Task: Set the extra PMT in the MPEG transport stream demuxer to 5.
Action: Mouse moved to (114, 26)
Screenshot: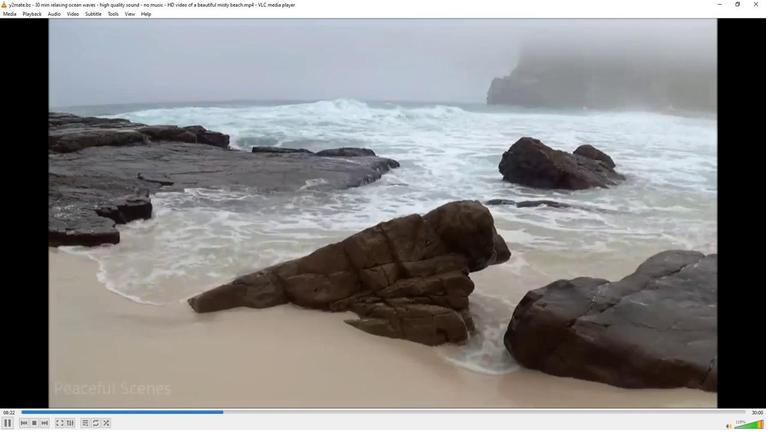 
Action: Mouse pressed left at (114, 26)
Screenshot: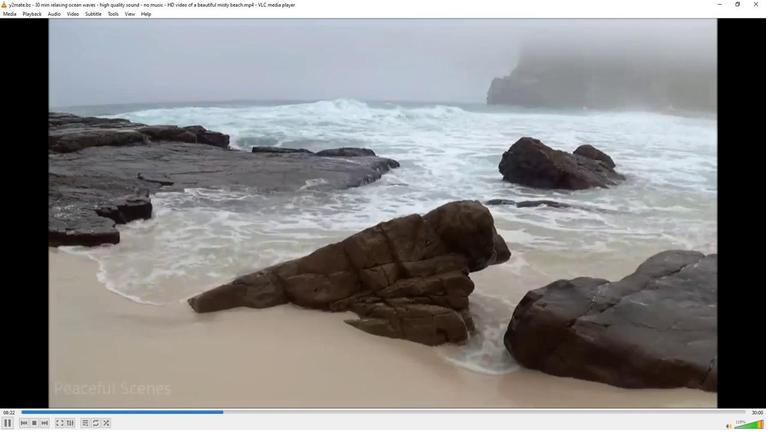 
Action: Mouse moved to (128, 117)
Screenshot: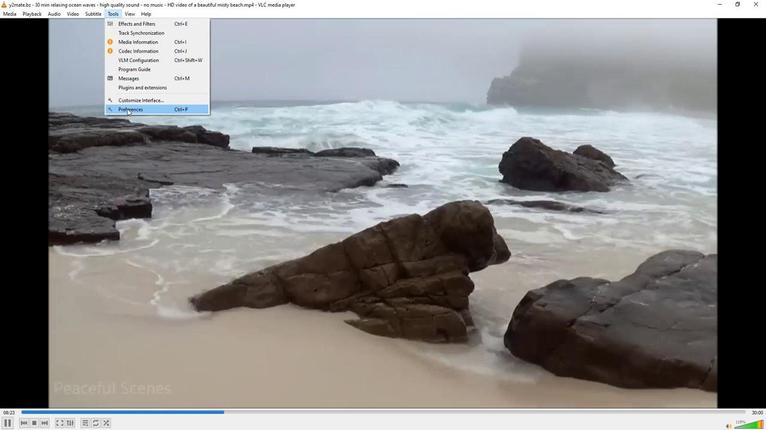 
Action: Mouse pressed left at (128, 117)
Screenshot: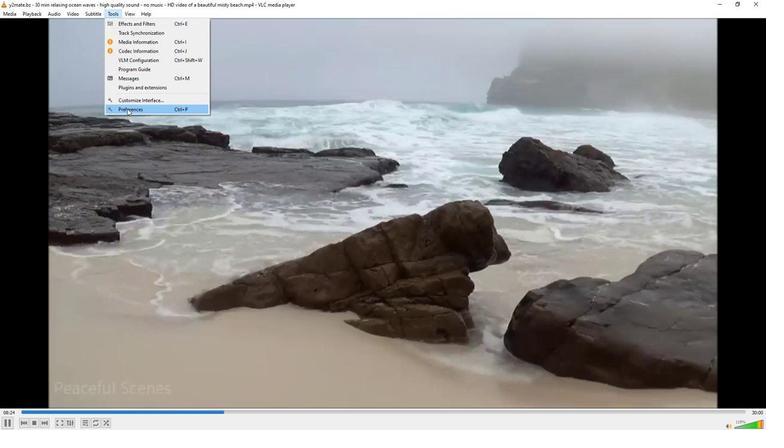 
Action: Mouse moved to (211, 326)
Screenshot: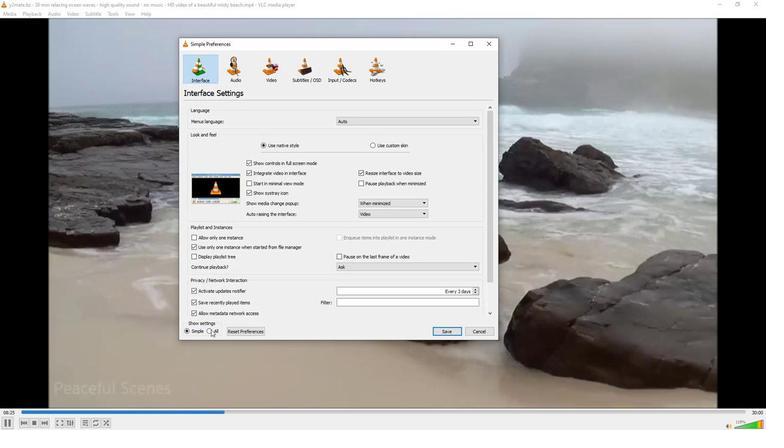
Action: Mouse pressed left at (211, 326)
Screenshot: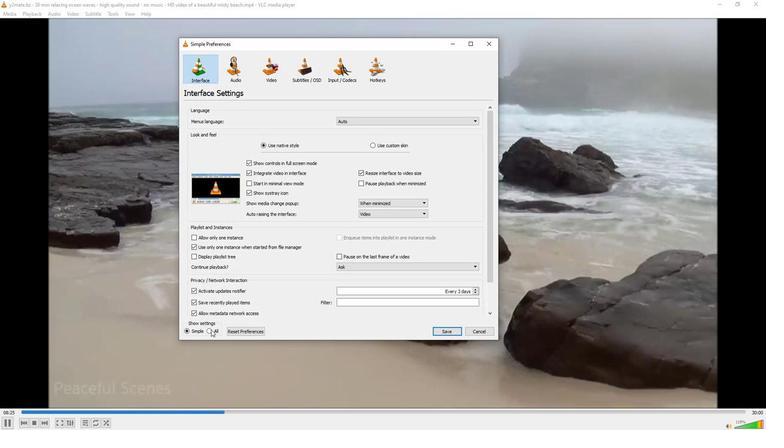 
Action: Mouse moved to (199, 220)
Screenshot: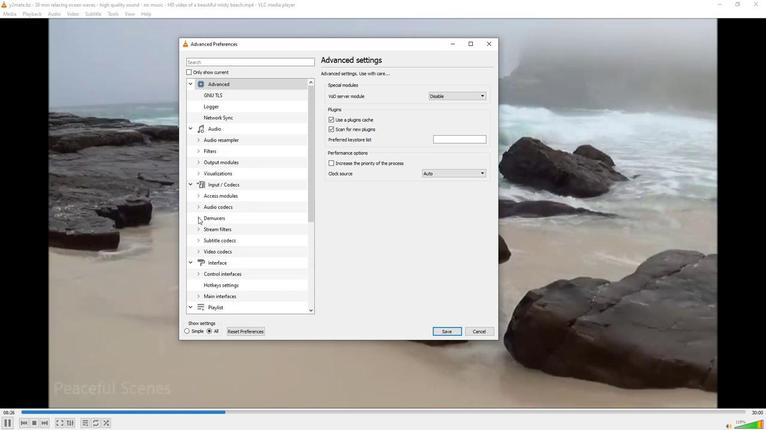
Action: Mouse pressed left at (199, 220)
Screenshot: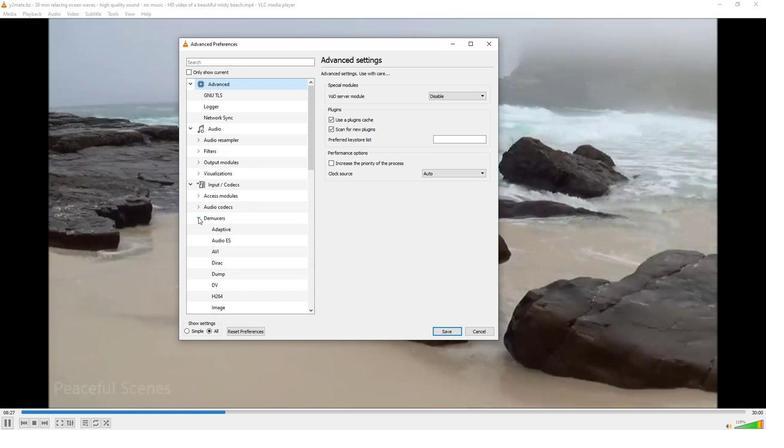 
Action: Mouse moved to (216, 262)
Screenshot: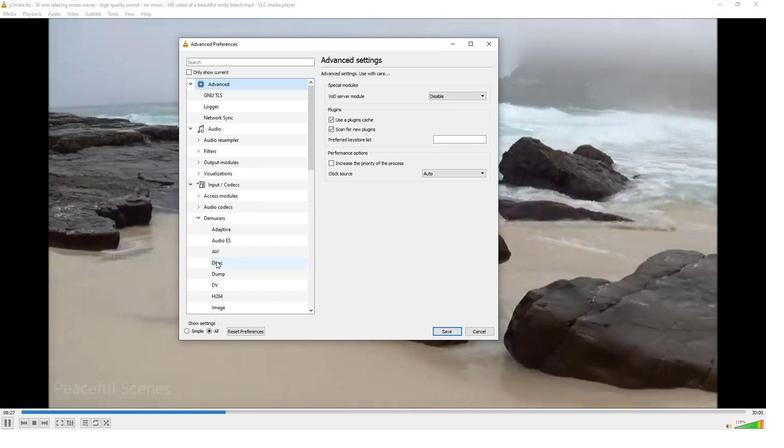 
Action: Mouse scrolled (216, 261) with delta (0, 0)
Screenshot: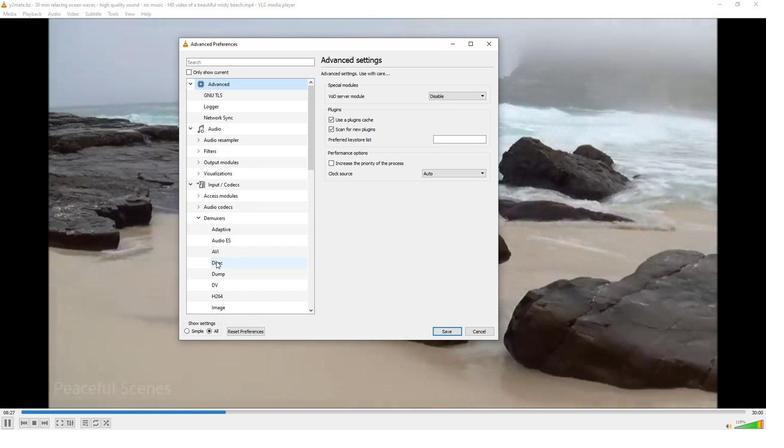 
Action: Mouse scrolled (216, 261) with delta (0, 0)
Screenshot: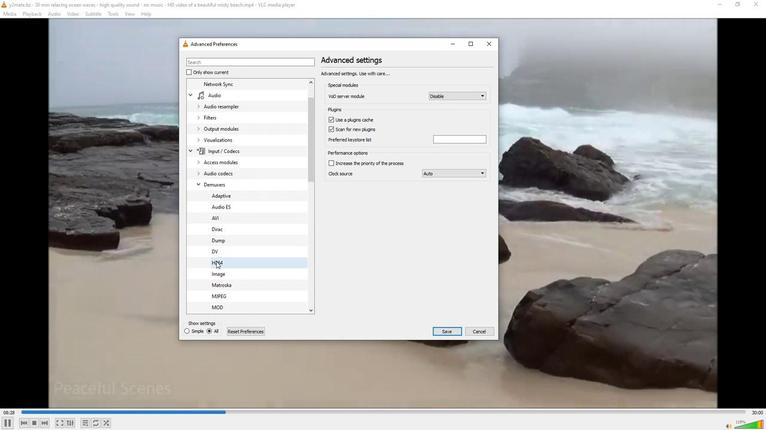 
Action: Mouse moved to (230, 293)
Screenshot: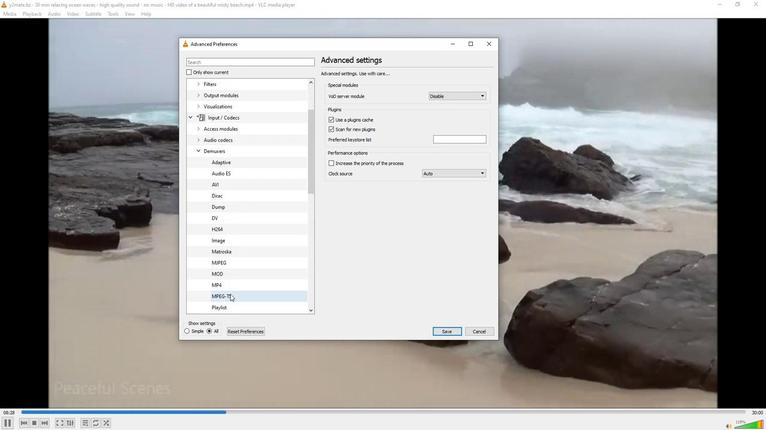 
Action: Mouse pressed left at (230, 293)
Screenshot: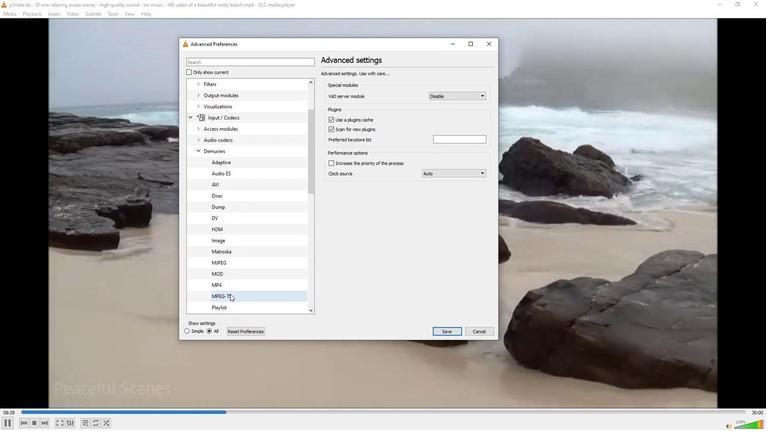
Action: Mouse moved to (453, 106)
Screenshot: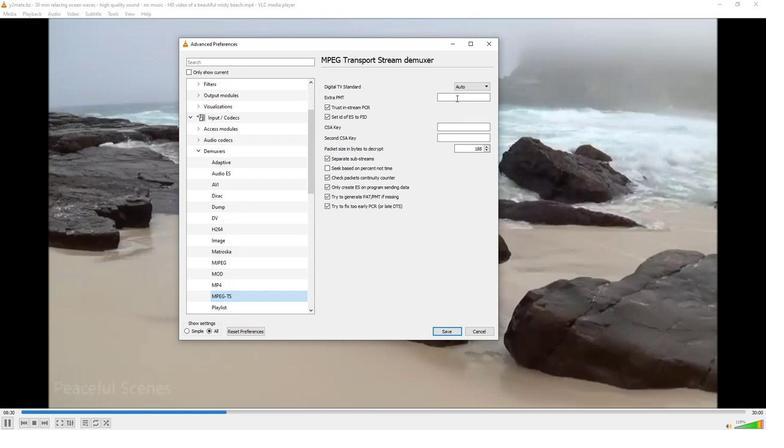 
Action: Mouse pressed left at (453, 106)
Screenshot: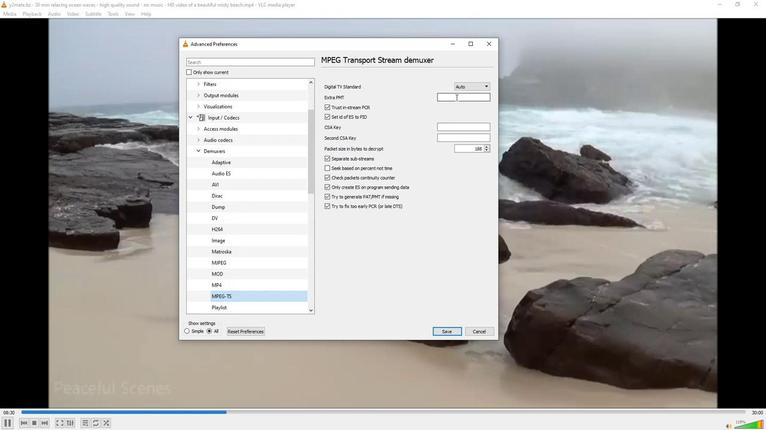 
Action: Key pressed 5
Screenshot: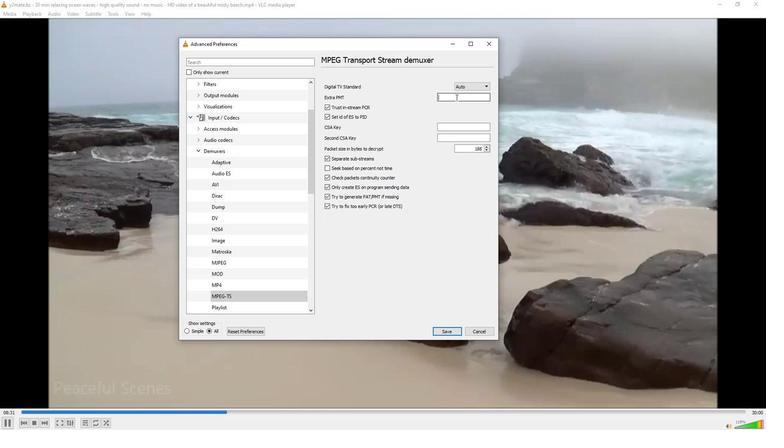 
Action: Mouse moved to (418, 207)
Screenshot: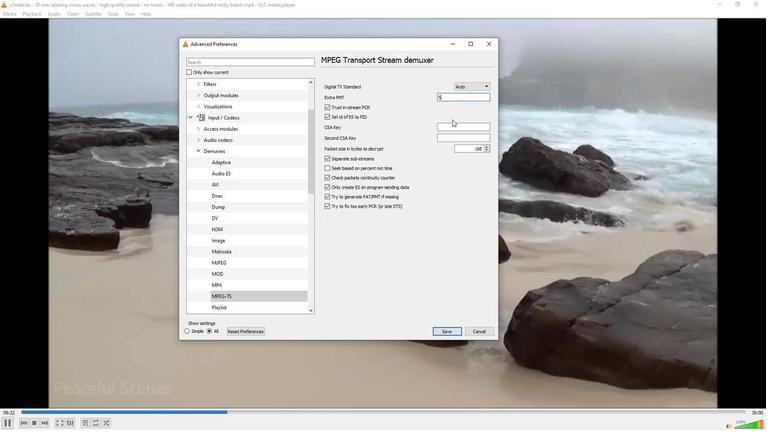 
